Task: Add Market Corner Original Hummus to the cart.
Action: Mouse moved to (43, 268)
Screenshot: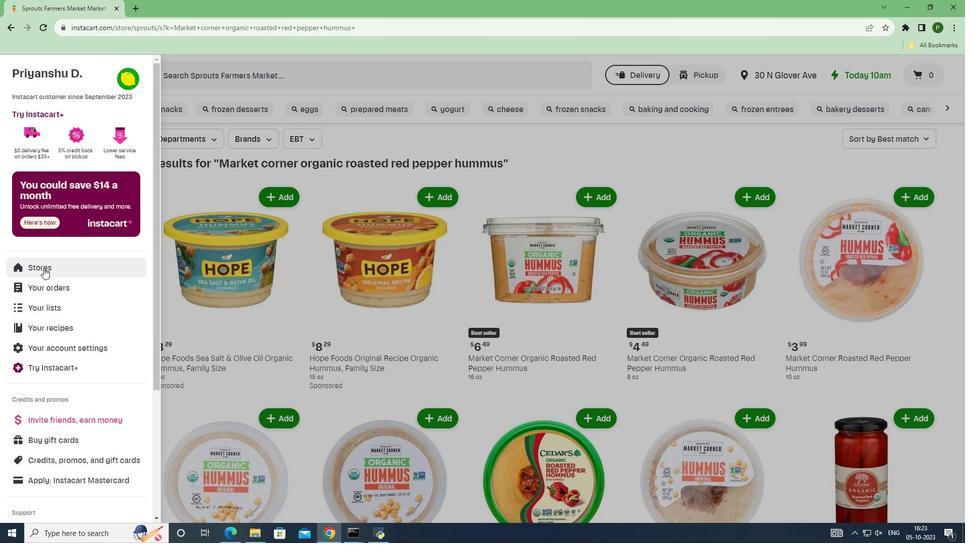 
Action: Mouse pressed left at (43, 268)
Screenshot: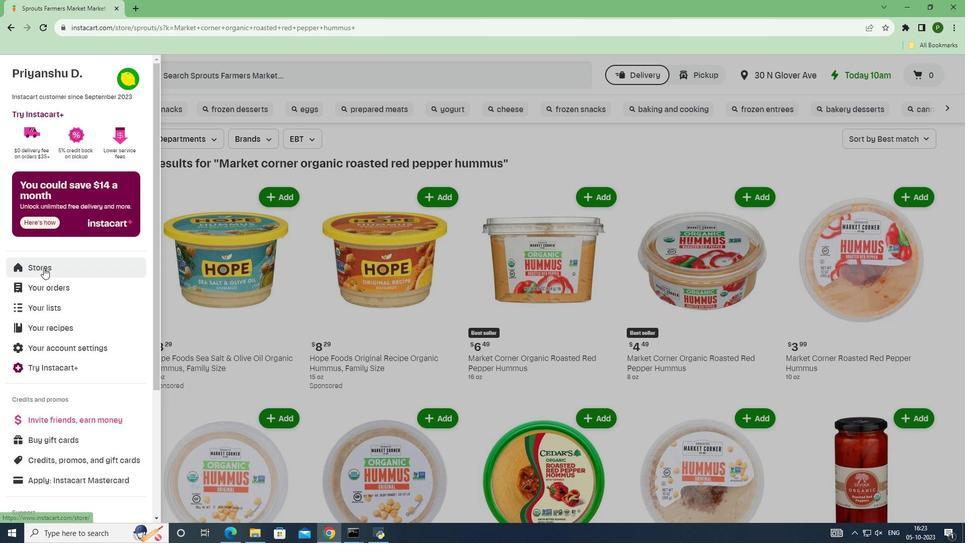 
Action: Mouse moved to (229, 117)
Screenshot: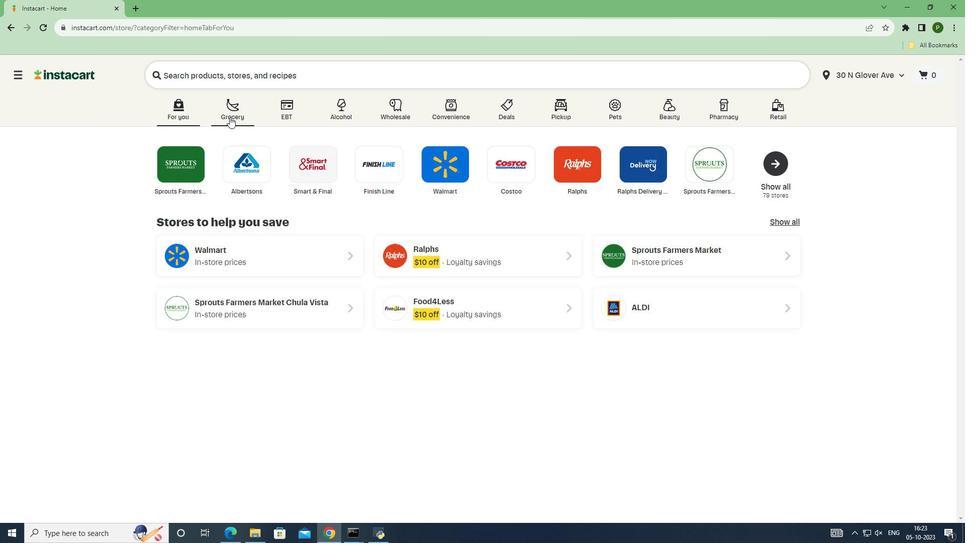 
Action: Mouse pressed left at (229, 117)
Screenshot: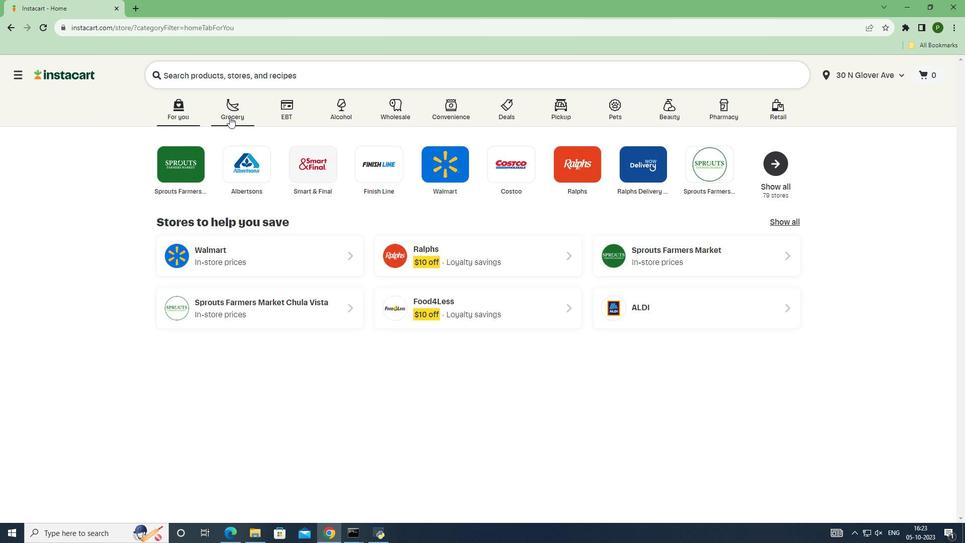 
Action: Mouse moved to (623, 228)
Screenshot: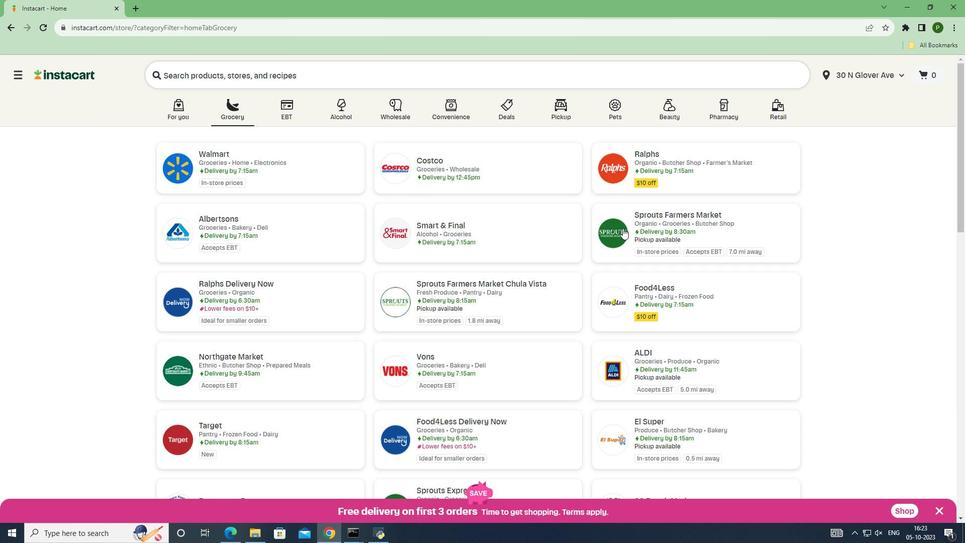 
Action: Mouse pressed left at (623, 228)
Screenshot: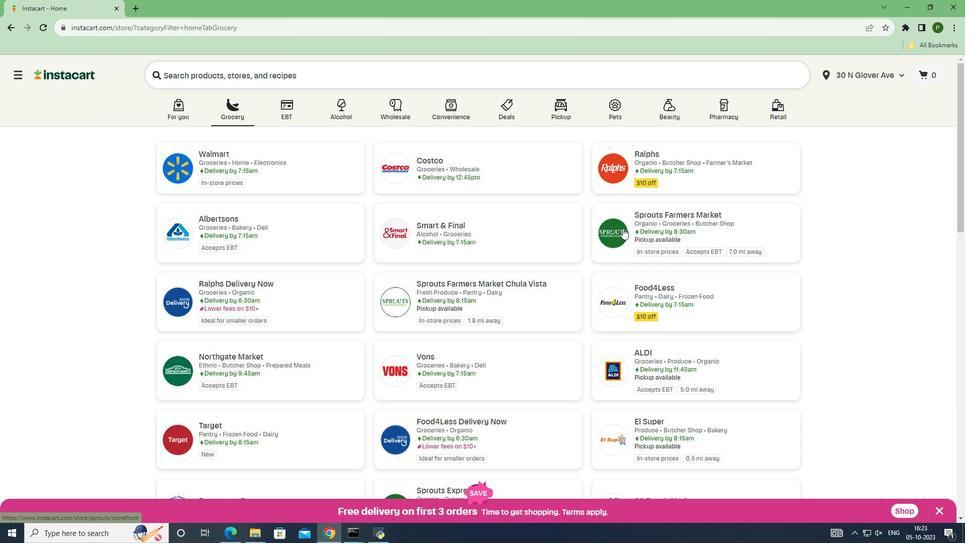 
Action: Mouse moved to (85, 281)
Screenshot: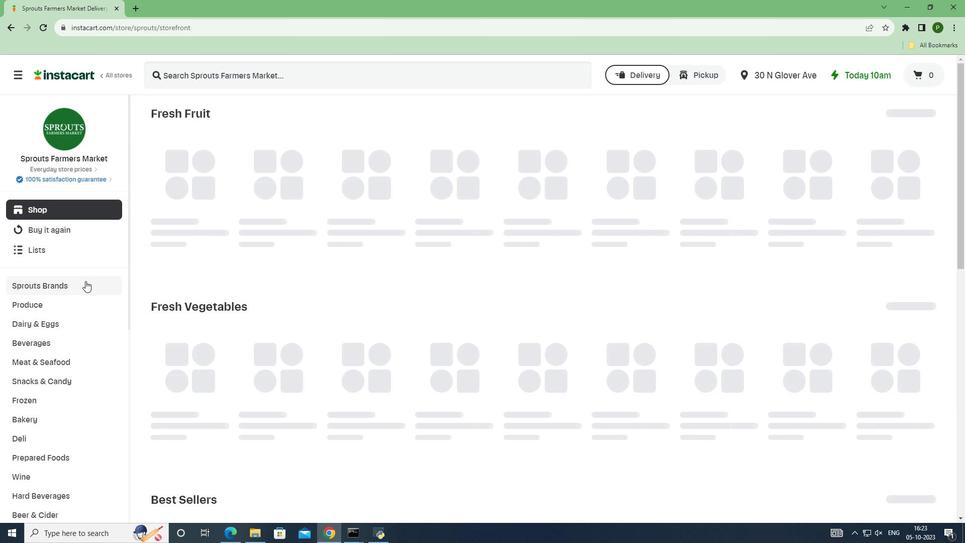 
Action: Mouse pressed left at (85, 281)
Screenshot: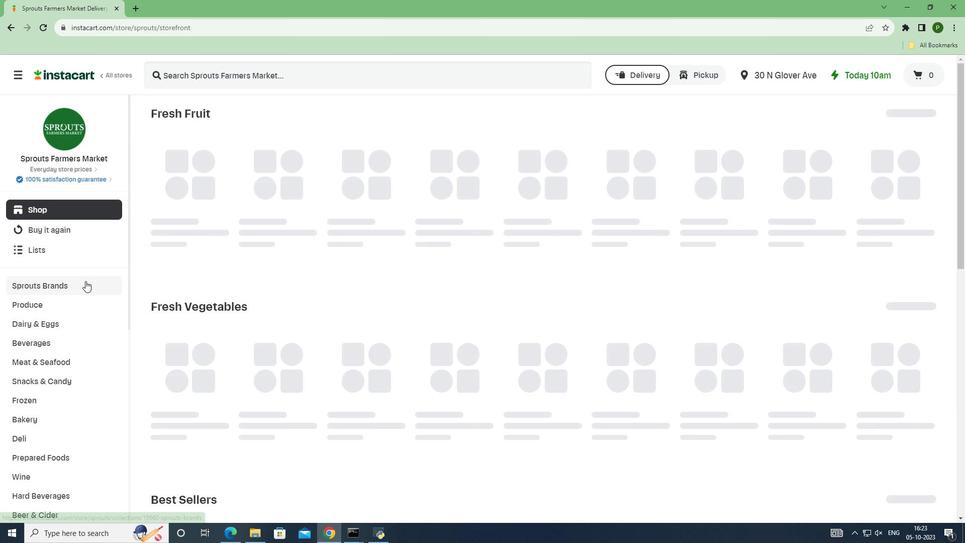 
Action: Mouse moved to (45, 398)
Screenshot: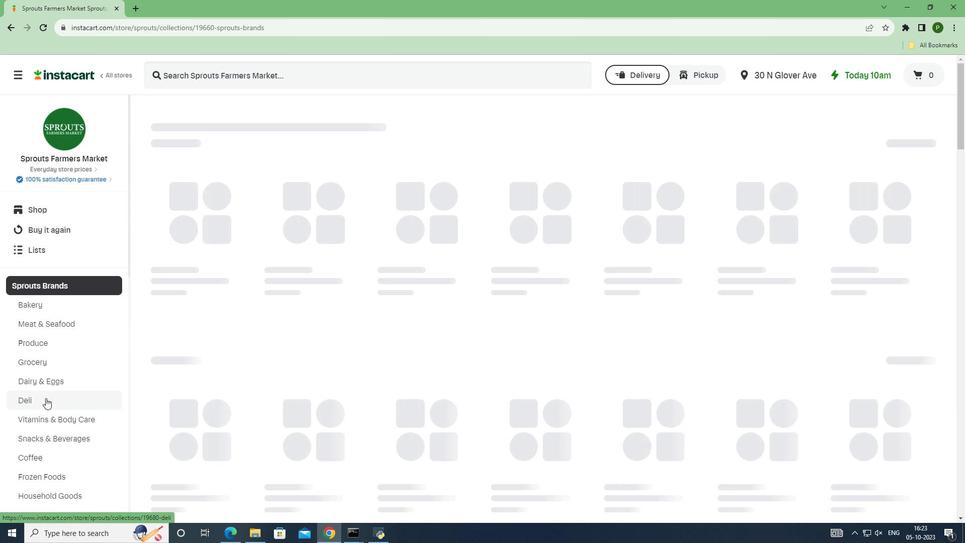 
Action: Mouse pressed left at (45, 398)
Screenshot: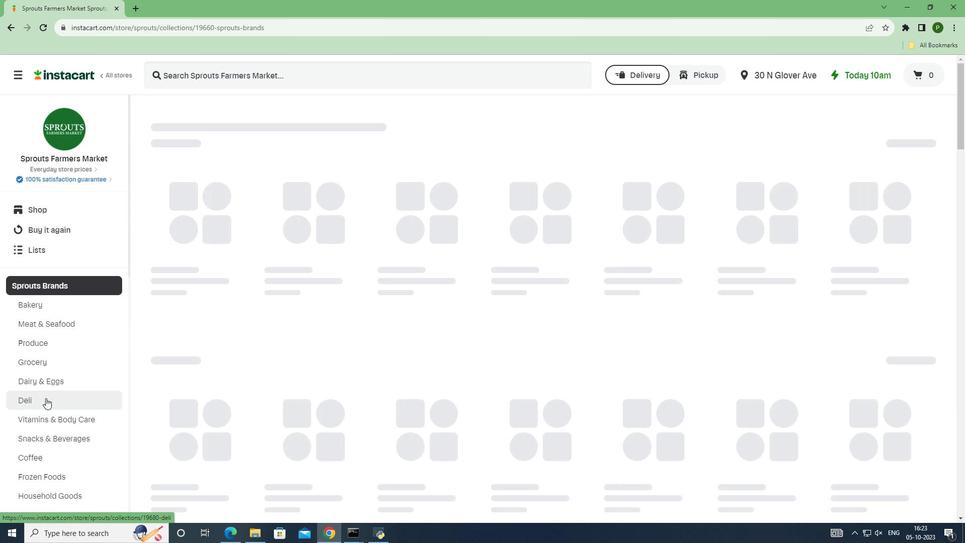
Action: Mouse moved to (212, 70)
Screenshot: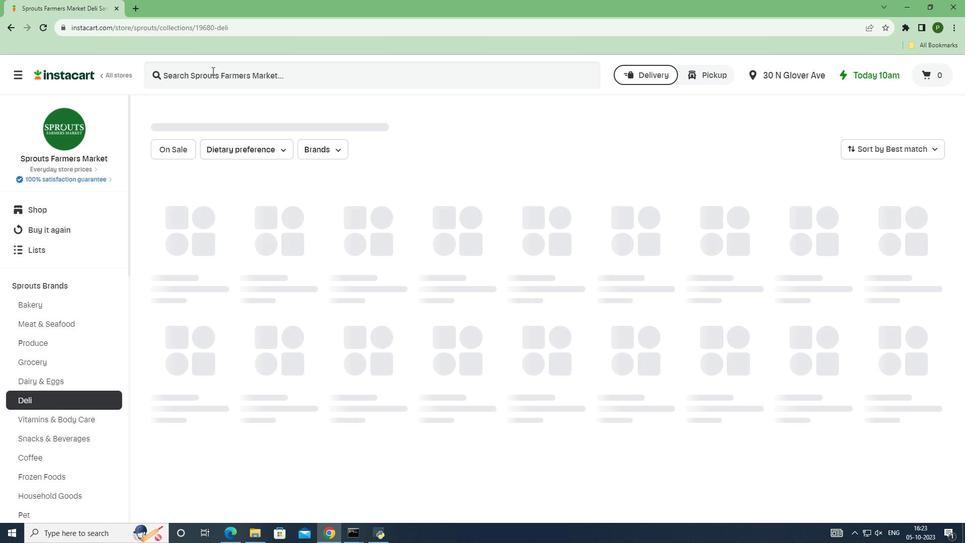 
Action: Mouse pressed left at (212, 70)
Screenshot: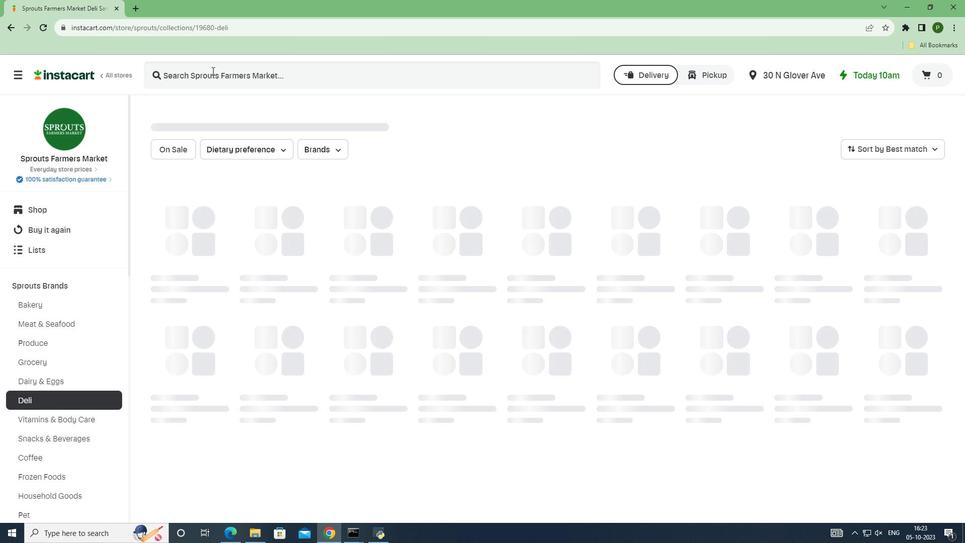 
Action: Key pressed <Key.caps_lock>M<Key.caps_lock>arket<Key.space>corner<Key.space>original<Key.space>hummus<Key.space><Key.enter>
Screenshot: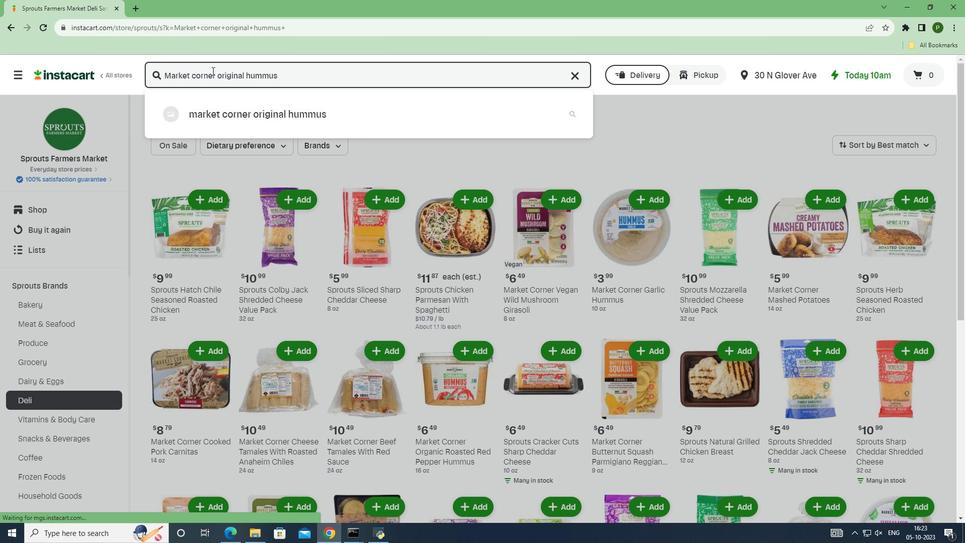 
Action: Mouse moved to (585, 163)
Screenshot: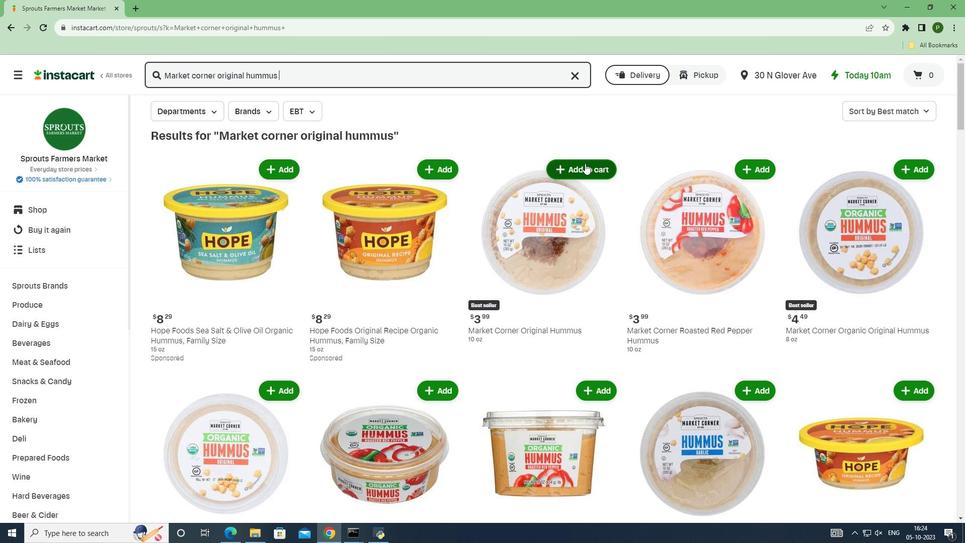 
Action: Mouse pressed left at (585, 163)
Screenshot: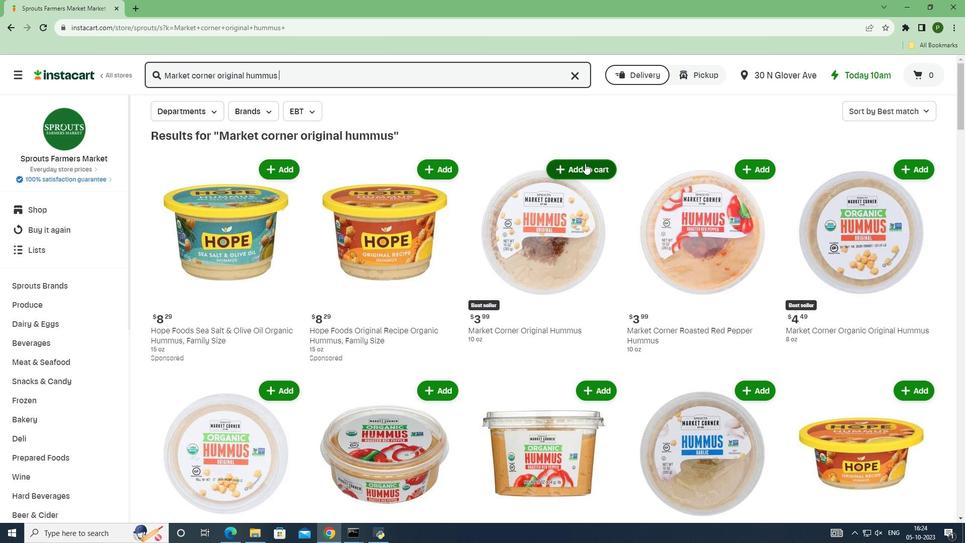 
